 Task: Go to the refrences.
Action: Mouse moved to (209, 6)
Screenshot: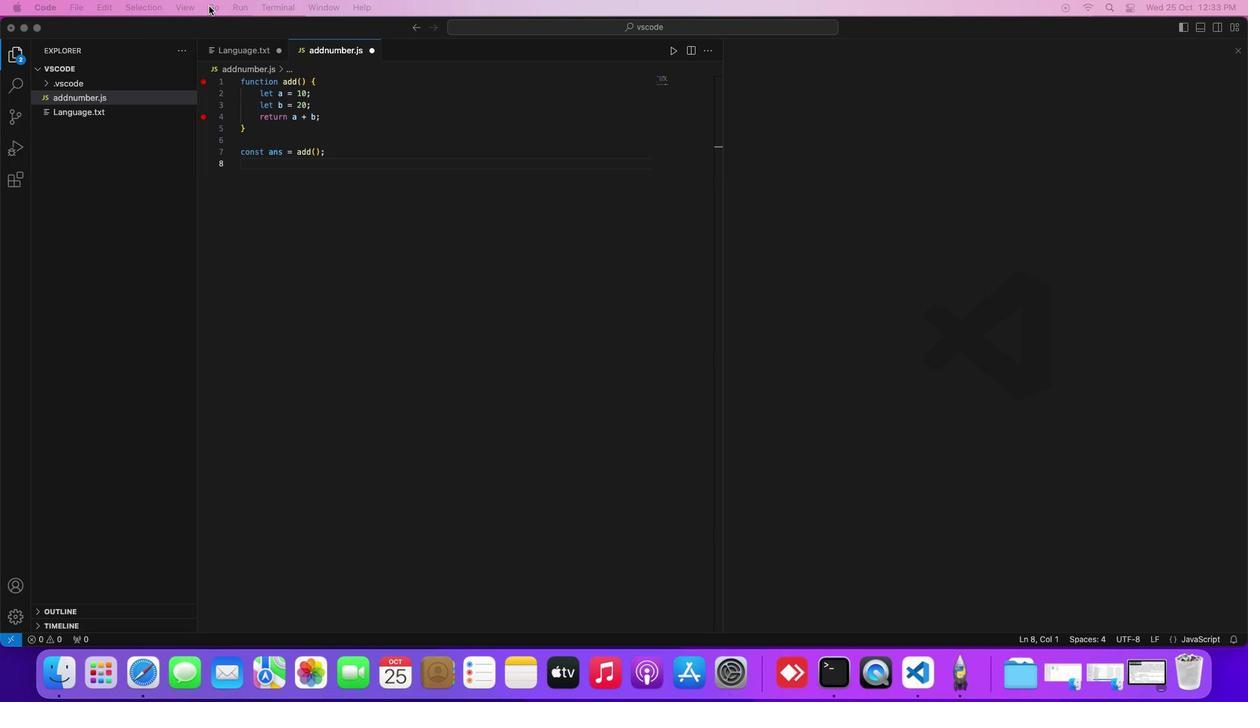 
Action: Mouse pressed left at (209, 6)
Screenshot: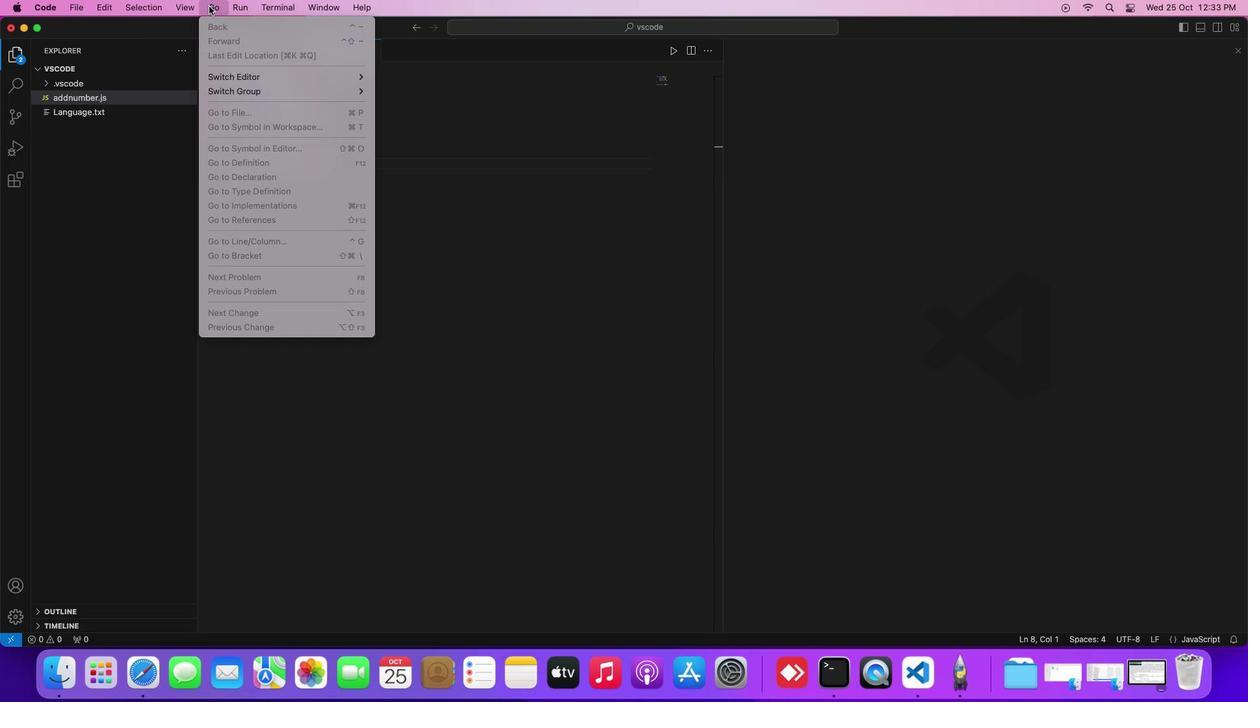 
Action: Mouse moved to (217, 2)
Screenshot: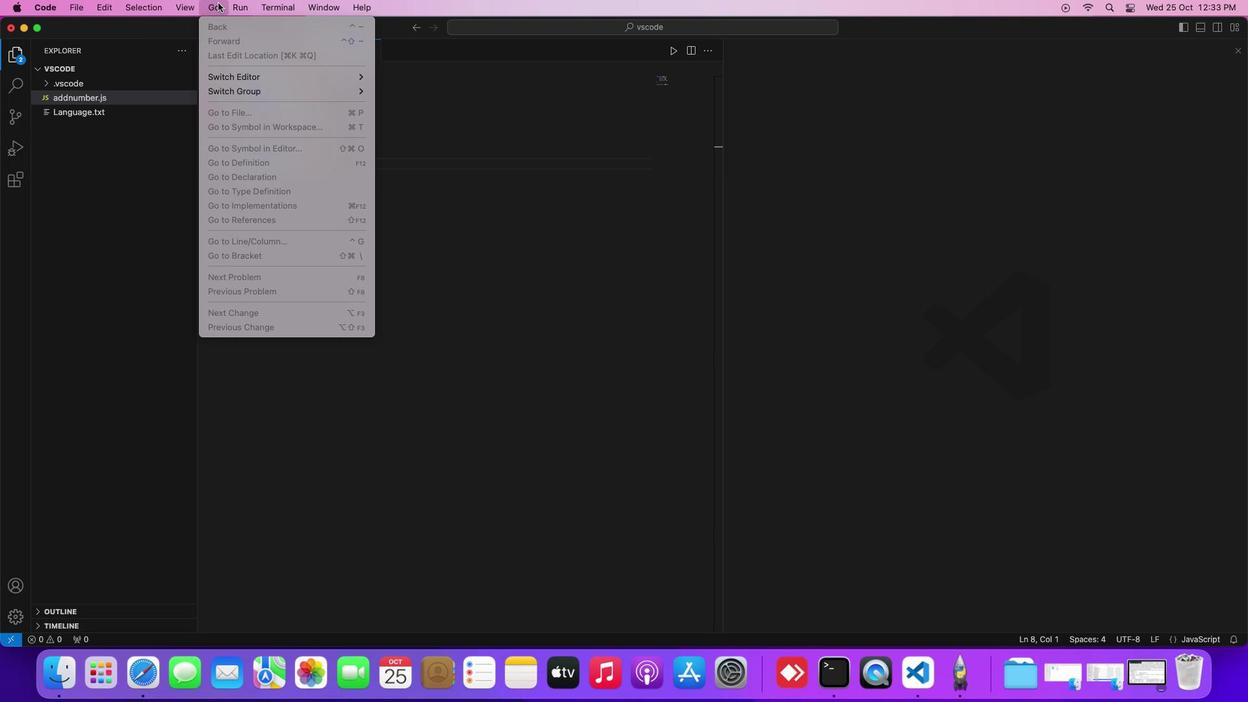 
Action: Mouse pressed left at (217, 2)
Screenshot: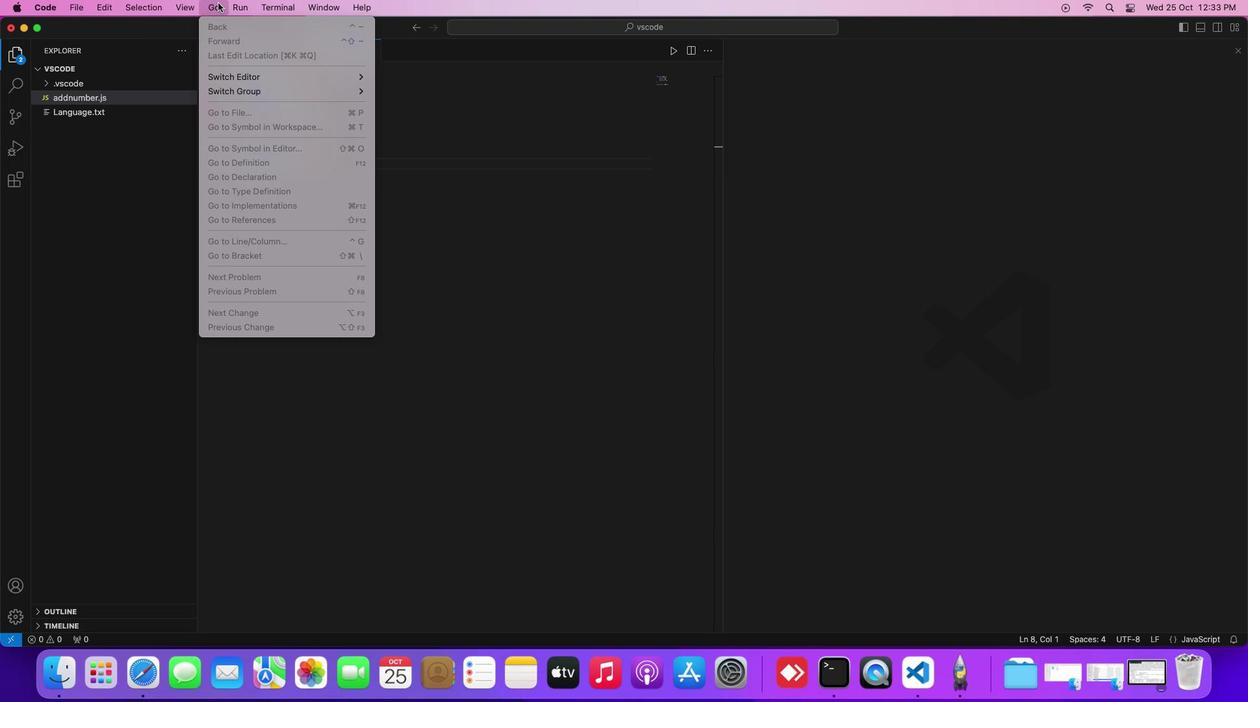 
Action: Mouse pressed left at (217, 2)
Screenshot: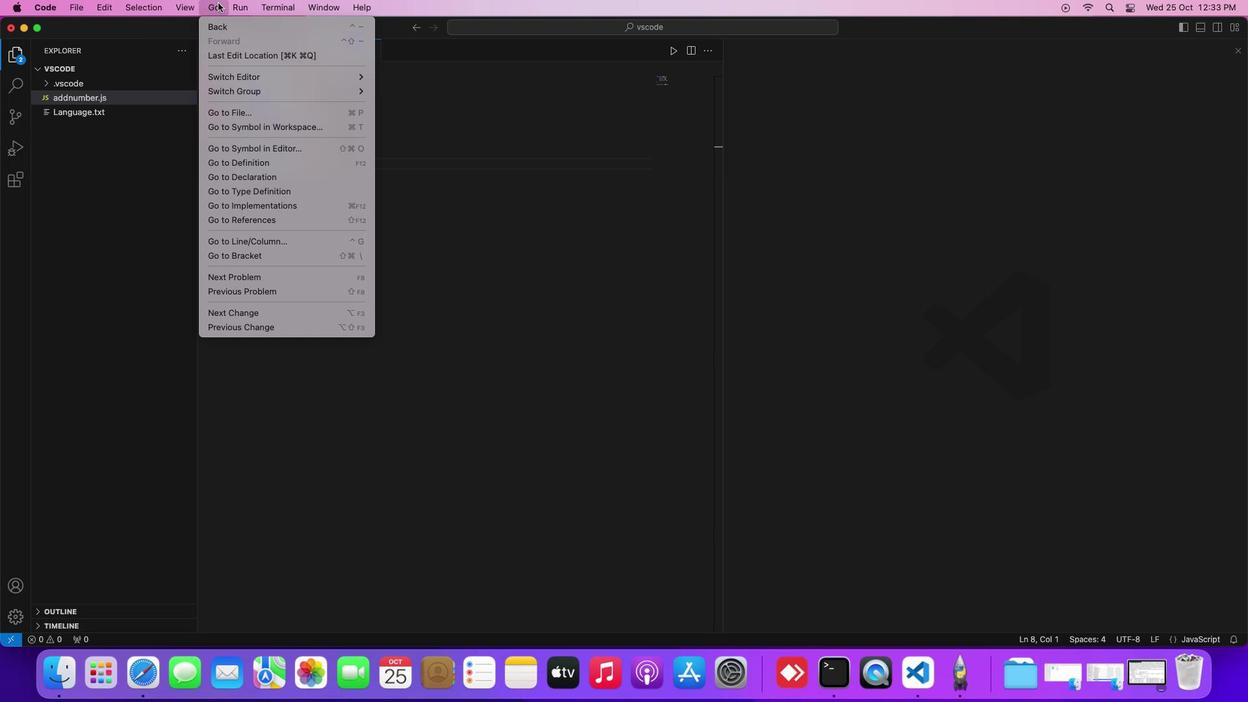 
Action: Mouse moved to (249, 213)
Screenshot: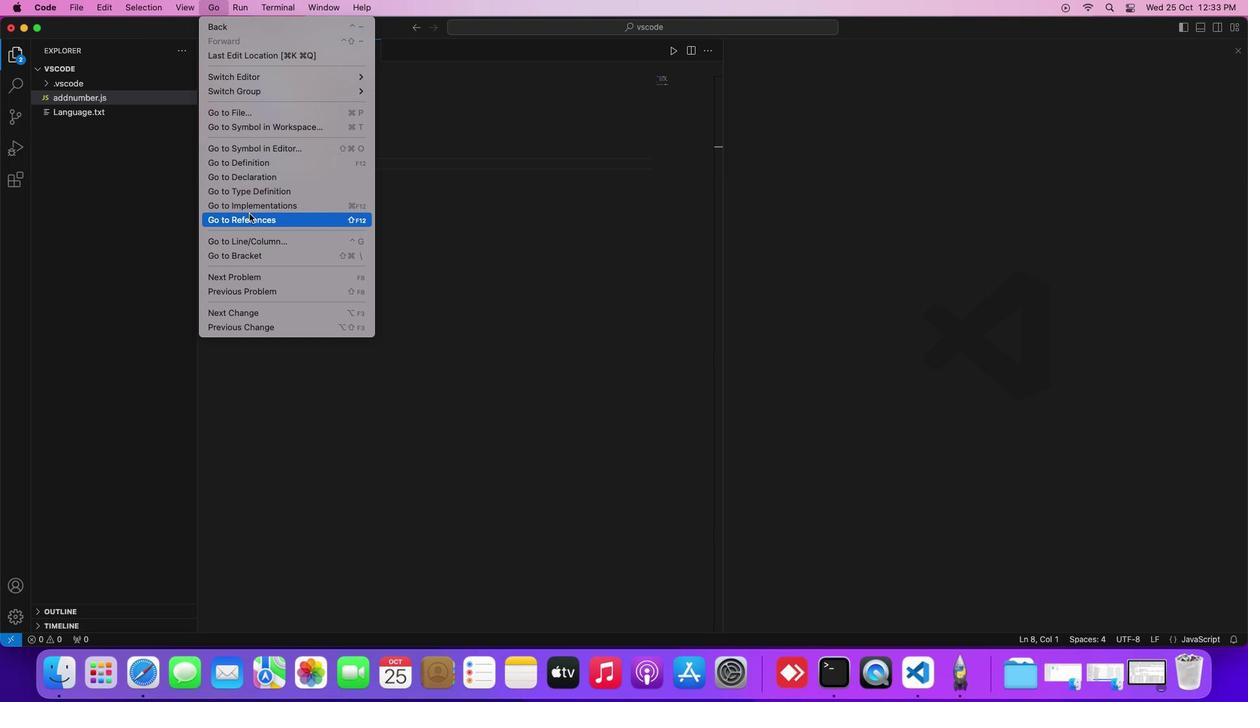 
Action: Mouse pressed left at (249, 213)
Screenshot: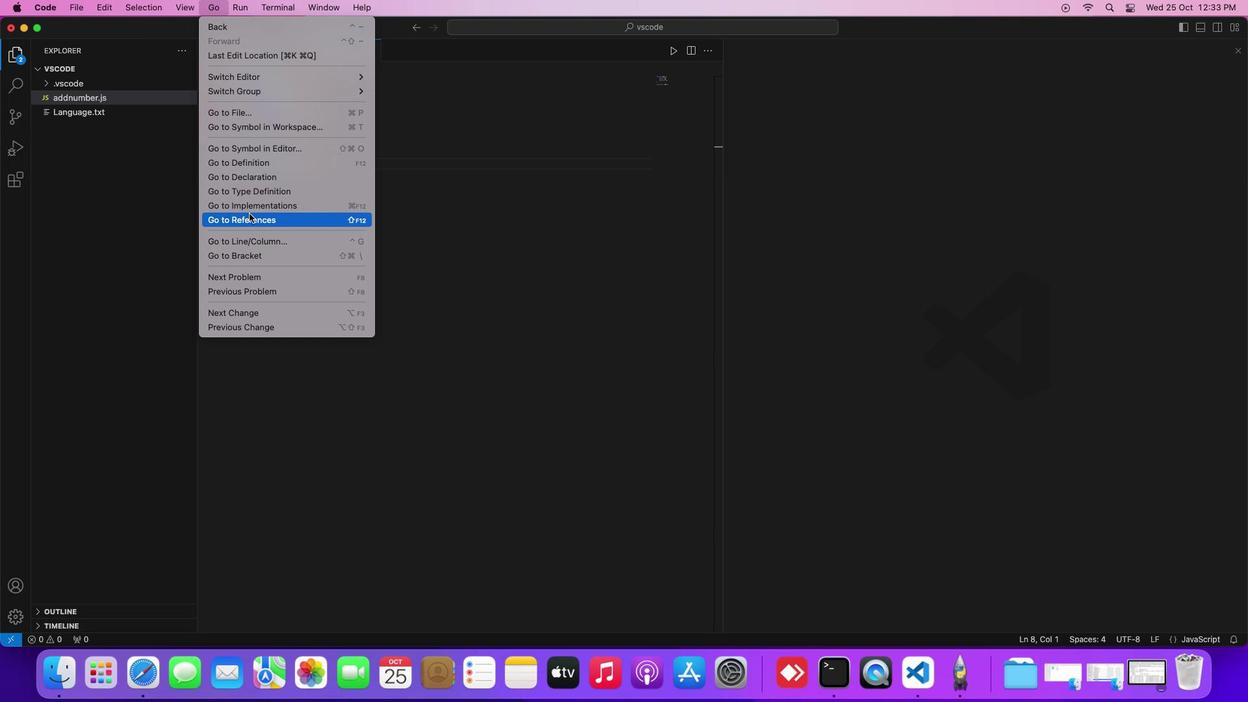 
Action: Mouse moved to (249, 214)
Screenshot: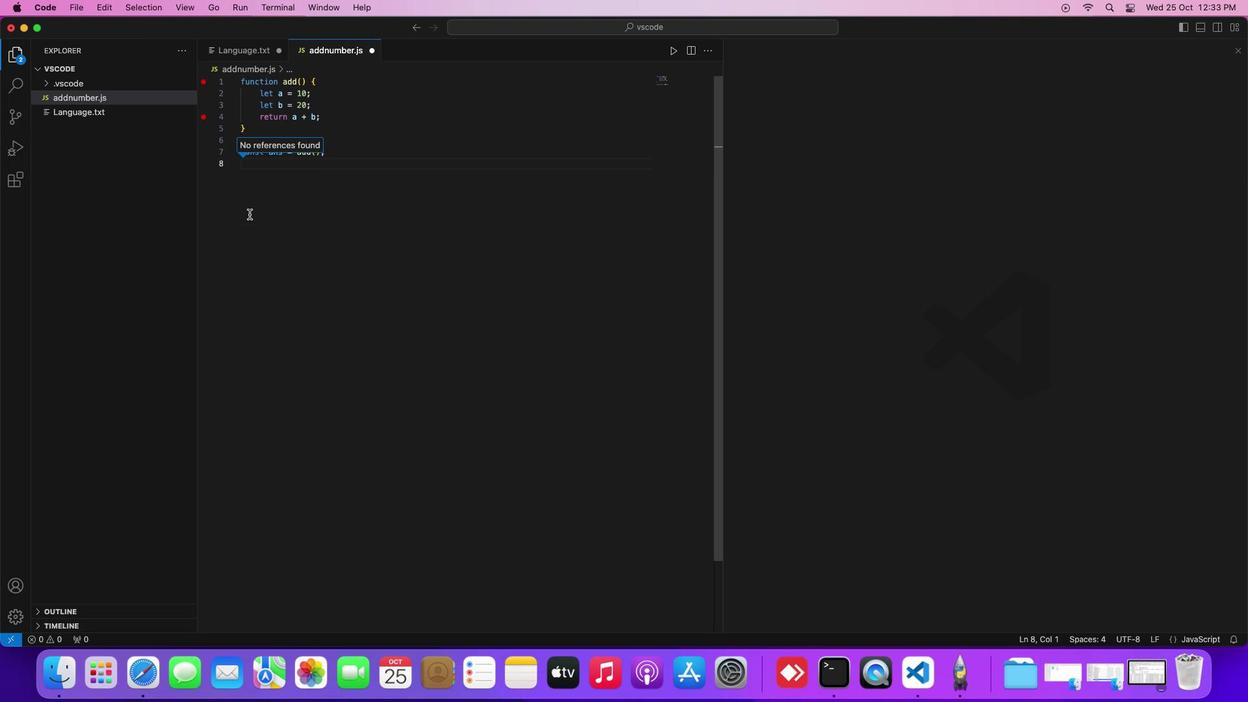 
